 Task: Find and display the most recent commit that touched a specific line in a file.
Action: Mouse moved to (15, 446)
Screenshot: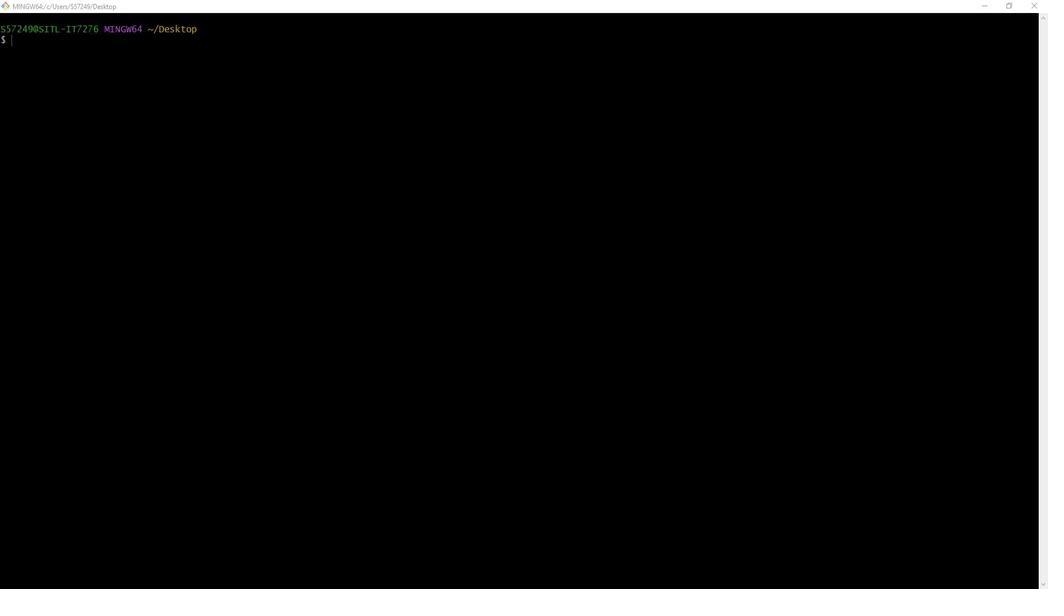 
Action: Mouse pressed left at (15, 446)
Screenshot: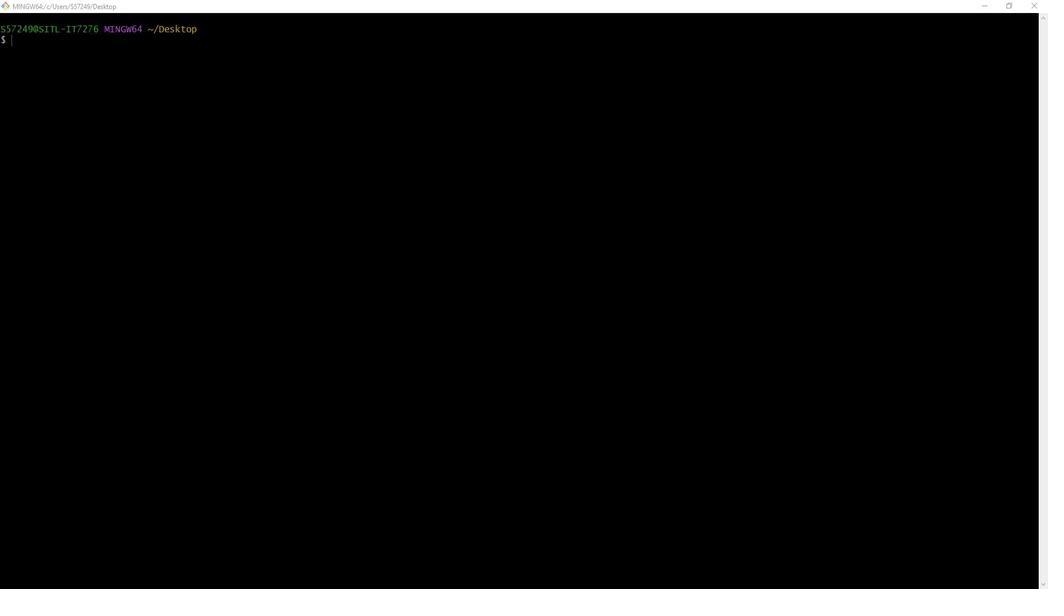 
Action: Mouse moved to (15, 446)
Screenshot: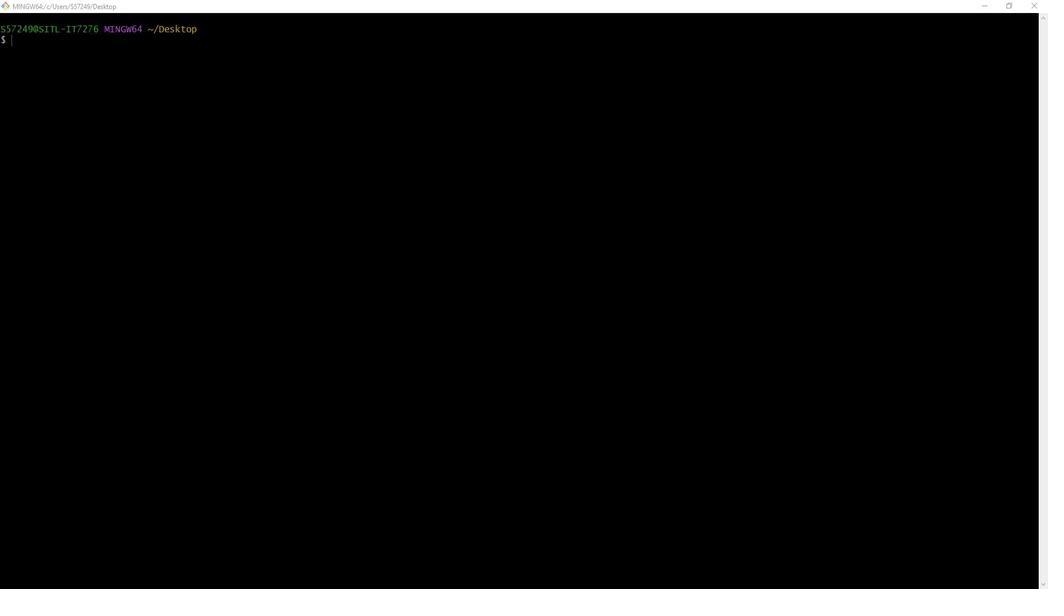 
Action: Mouse pressed left at (15, 446)
Screenshot: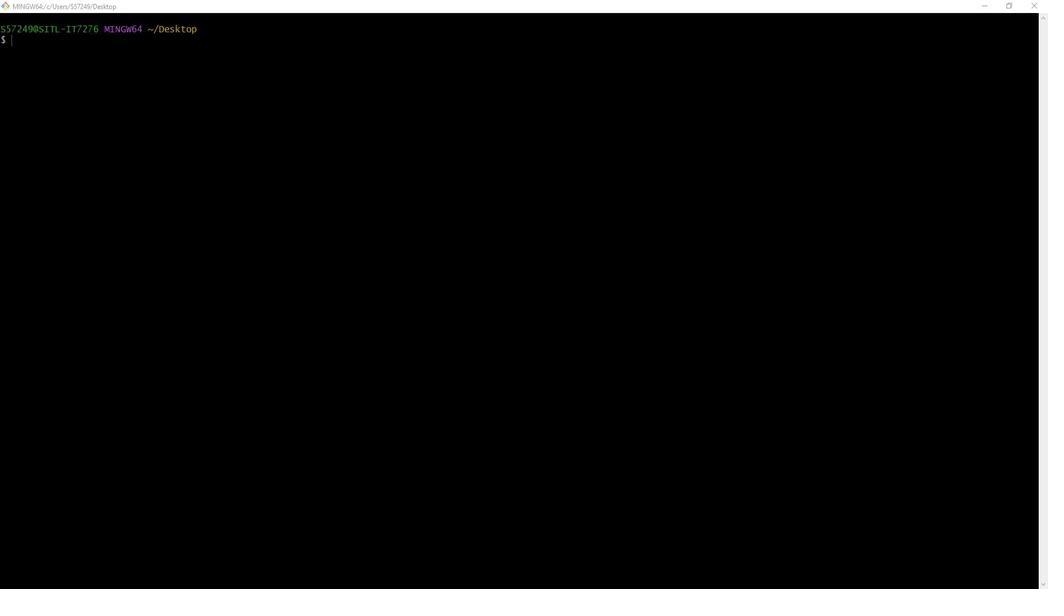 
Action: Mouse moved to (15, 446)
Screenshot: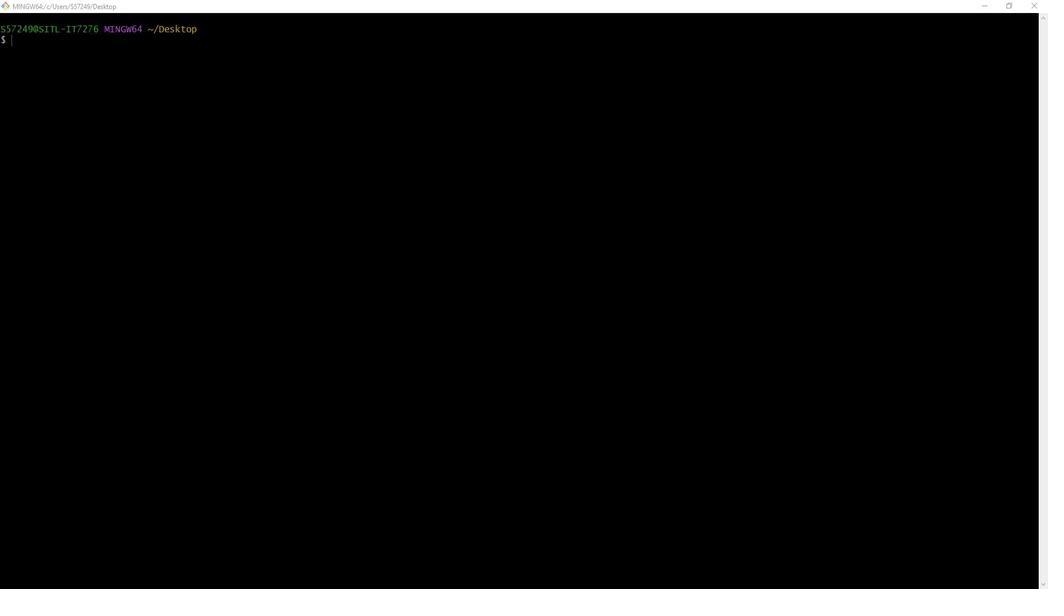 
Action: Mouse pressed left at (15, 446)
Screenshot: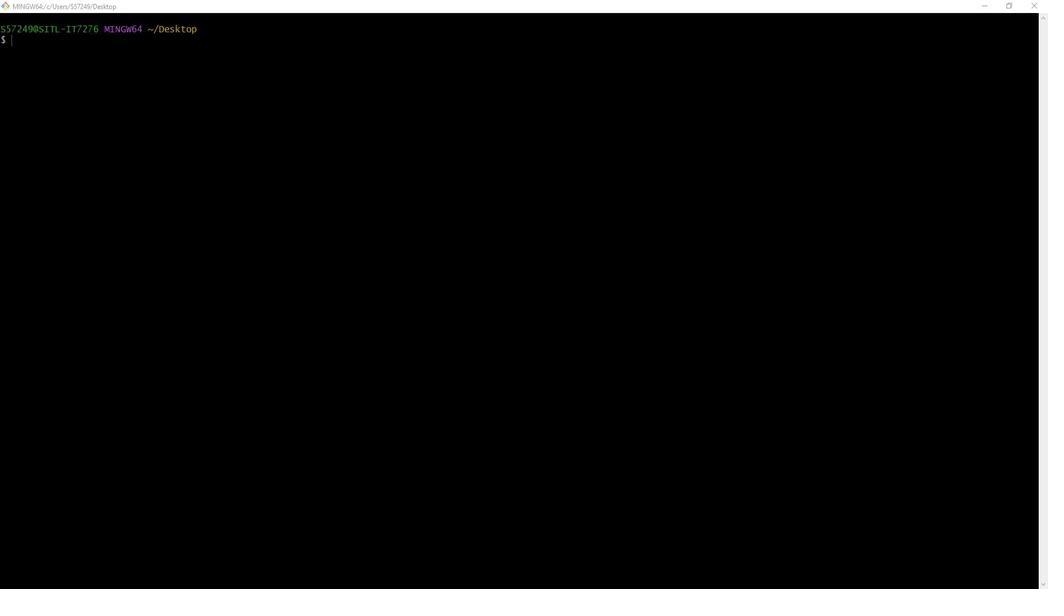 
Action: Mouse moved to (15, 446)
Screenshot: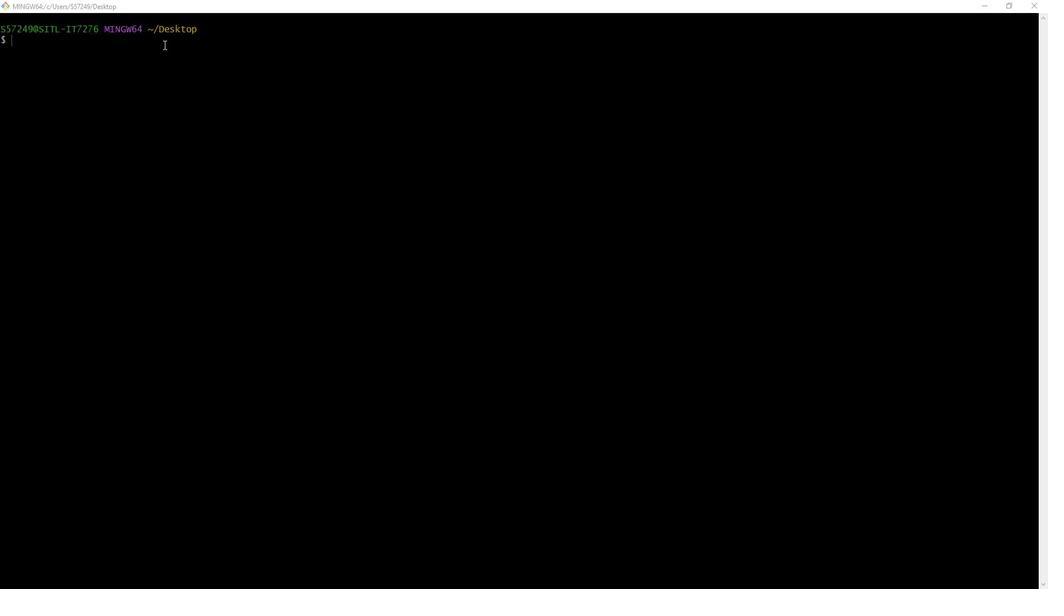 
Action: Mouse pressed left at (15, 446)
Screenshot: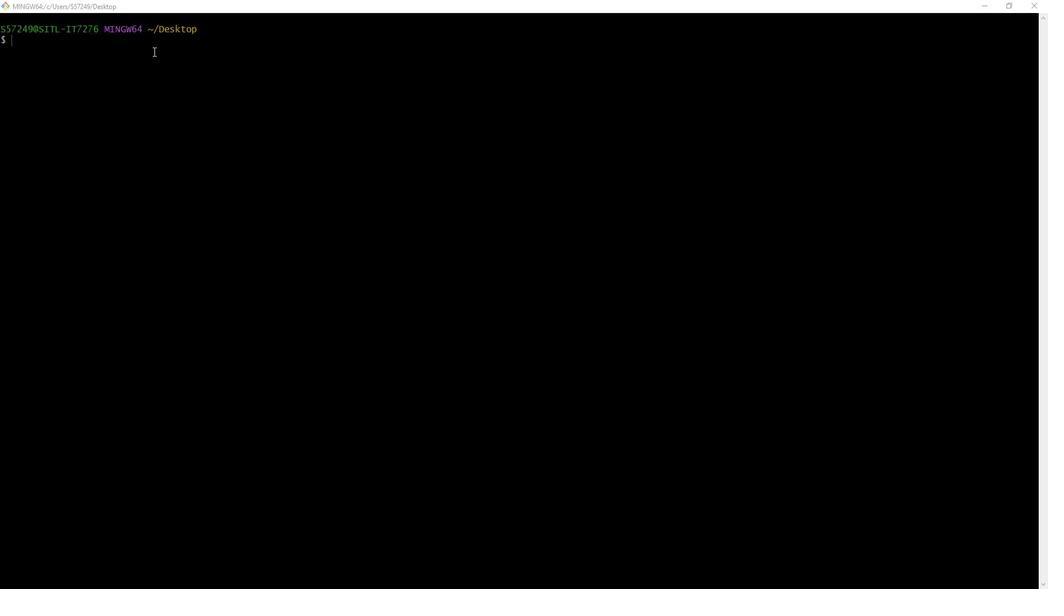 
Action: Key pressed ls<Key.enter>cd<Key.space><Key.shift><Key.shift><Key.shift><Key.shift>Git<Key.enter>ls<Key.enter>cd<Key.space><Key.shift>Amazoff<Key.enter>ls<Key.enter>cd<Key.space>src<Key.enter>ls<Key.enter>cd<Key.space>naib<Key.backspace><Key.backspace><Key.backspace><Key.backspace>main<Key.enter>ls<Key.enter>cd<Key.space>java<Key.enter>ls<Key.enter>cd<Key.space>com<Key.enter>ls<Key.enter>cd<Key.space><Key.shift>Amazoff<Key.enter>ls<Key.enter>cd<Key.space>amazoff<Key.enter>ls<Key.enter>cd<Key.space><Key.shift>Controller<Key.enter>ls<Key.enter>git<Key.space>blame<Key.space>-<Key.shift_r>L<Key.space><Key.shift>START,<Key.space><Key.shift><Key.backspace><Key.shift><Key.shift><Key.shift><Key.shift><Key.shift><Key.shift><Key.shift><Key.shift><Key.shift><Key.shift><Key.shift><Key.shift><Key.shift><Key.shift><Key.shift>END<Key.space>--<Key.space><Key.shift>Ca<Key.backspace>ustomer<Key.shift>Controller.java<Key.enter>git<Key.space>blame<Key.space>-<Key.shift>L<Key.space><Key.shift><Key.shift><Key.shift><Key.shift>START,<Key.shift><Key.shift><Key.shift><Key.shift><Key.shift><Key.shift>END<Key.space>--<Key.space><Key.shift>Card
Screenshot: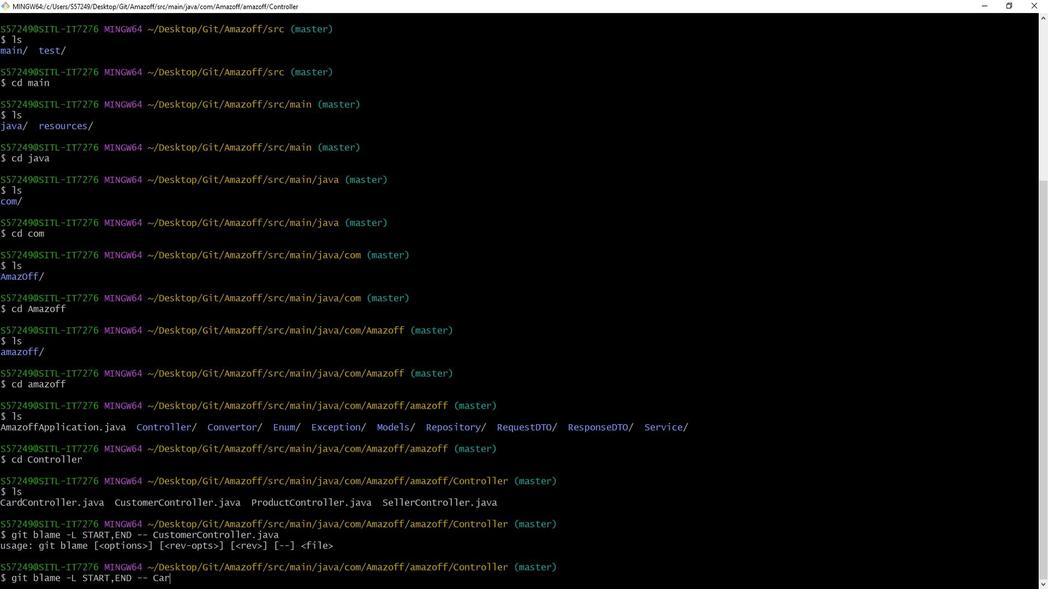 
Action: Mouse moved to (15, 446)
Screenshot: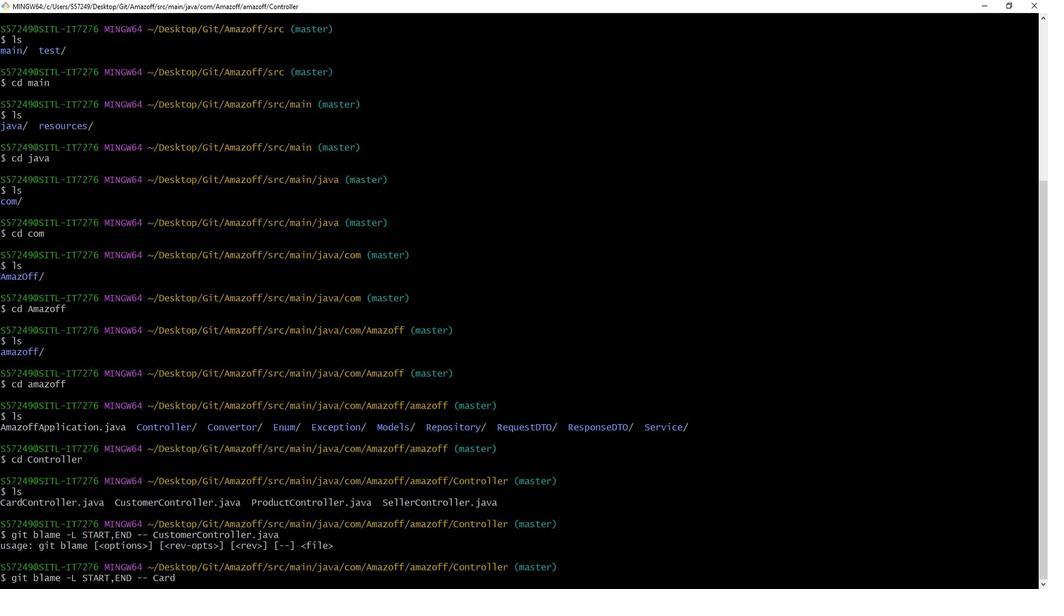 
Action: Mouse scrolled (15, 446) with delta (0, 0)
Screenshot: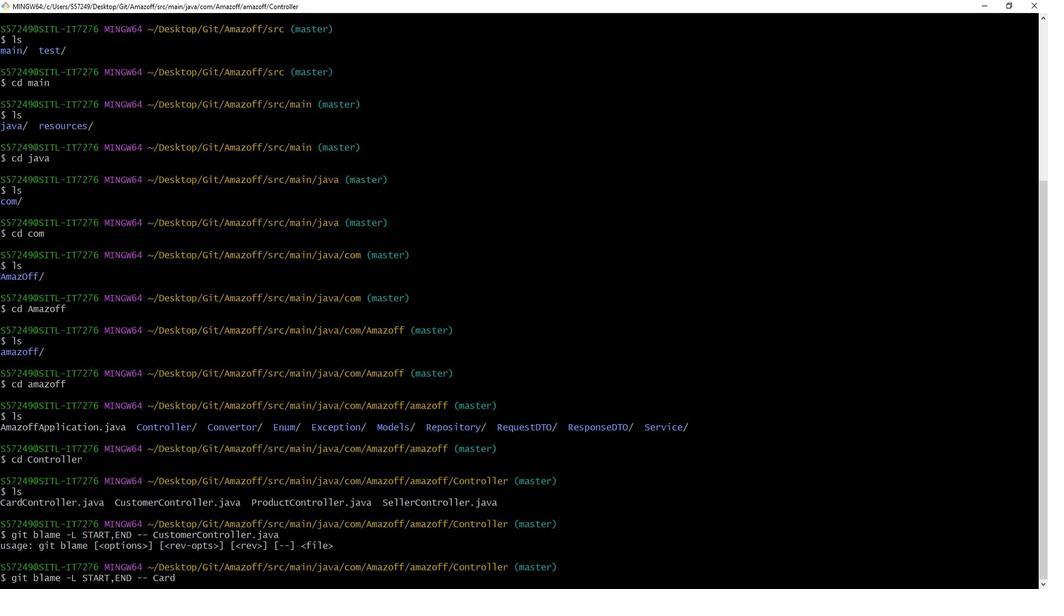 
Action: Mouse scrolled (15, 446) with delta (0, 0)
Screenshot: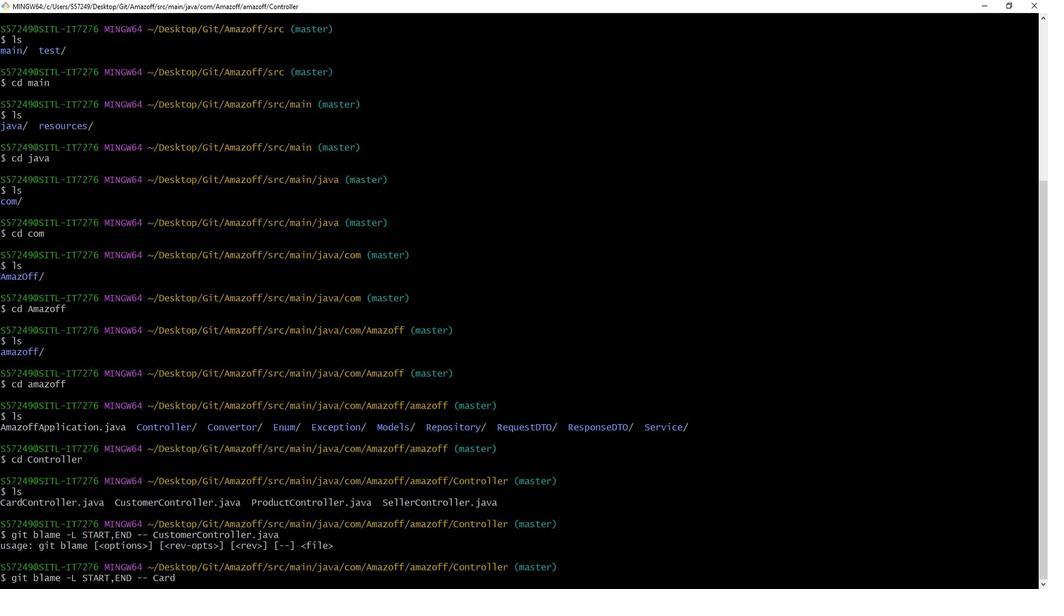 
Action: Mouse scrolled (15, 446) with delta (0, 0)
Screenshot: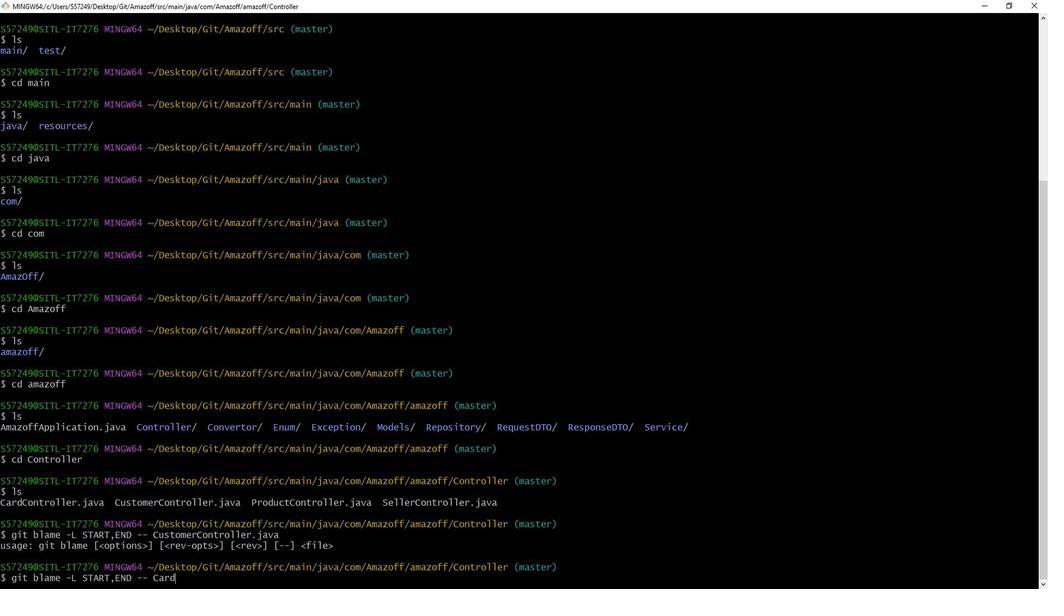 
Action: Mouse scrolled (15, 446) with delta (0, 0)
Screenshot: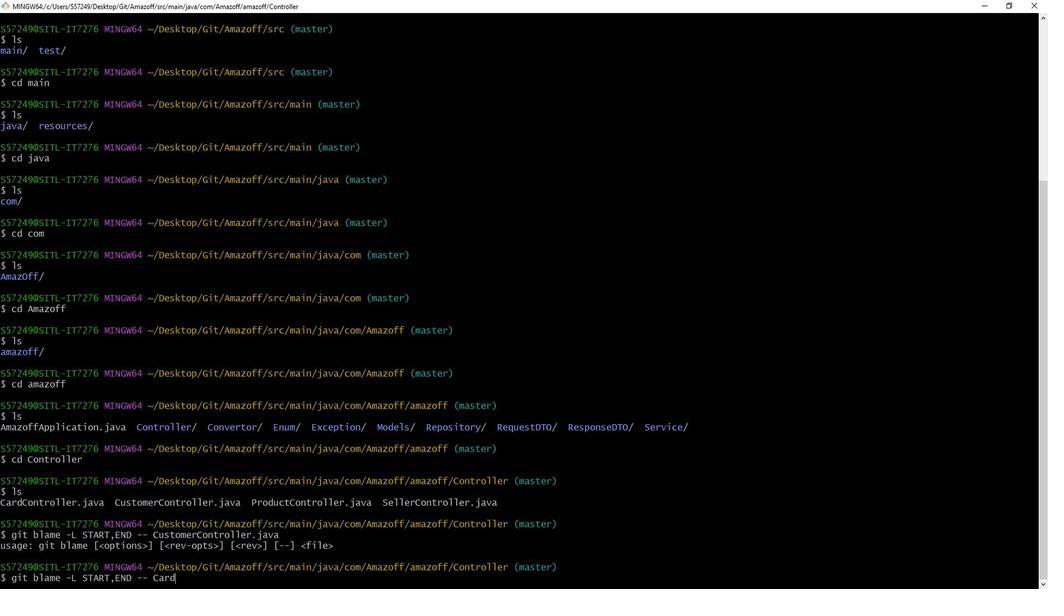 
Action: Mouse moved to (15, 446)
Screenshot: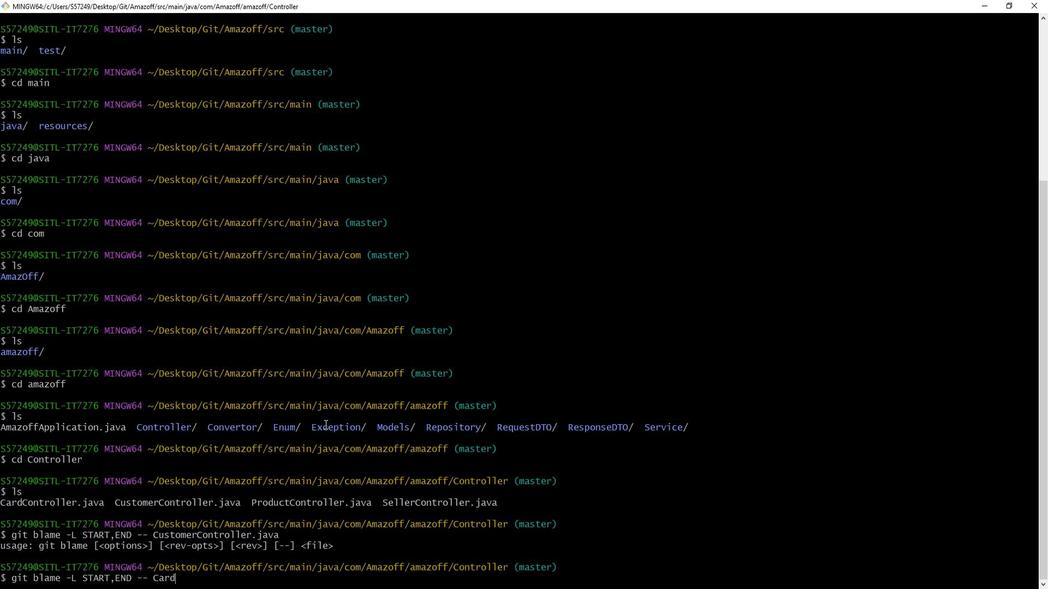 
Action: Key pressed <Key.backspace><Key.backspace><Key.backspace><Key.backspace><Key.backspace><Key.backspace><Key.backspace><Key.backspace><Key.backspace><Key.backspace><Key.backspace><Key.backspace><Key.backspace><Key.backspace><Key.backspace><Key.backspace><Key.backspace>4,4<Key.space>--<Key.space><Key.shift>Customer<Key.shift>Controller.js
Screenshot: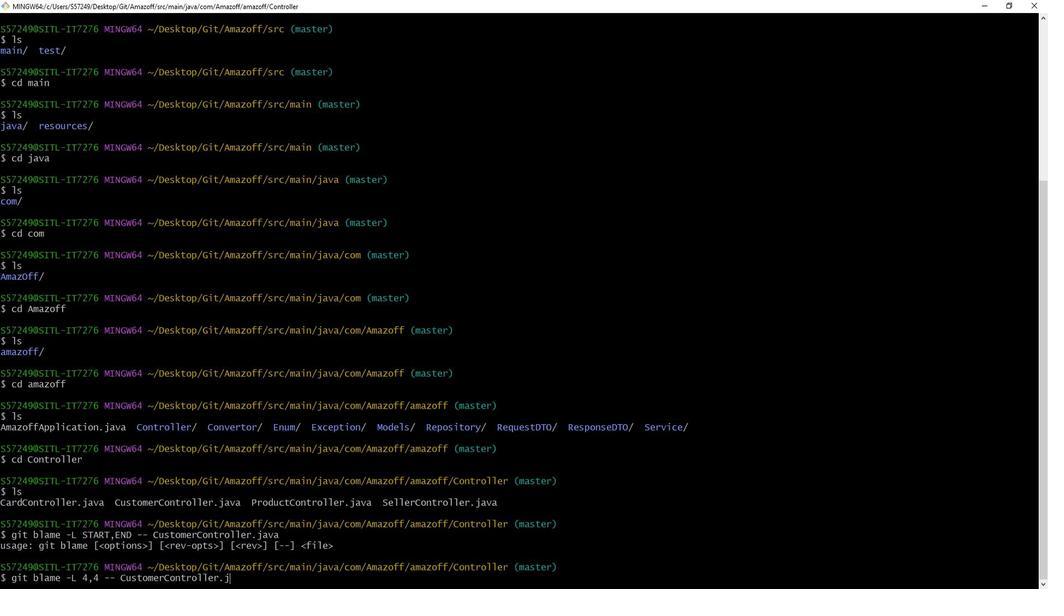 
Action: Mouse moved to (15, 446)
Screenshot: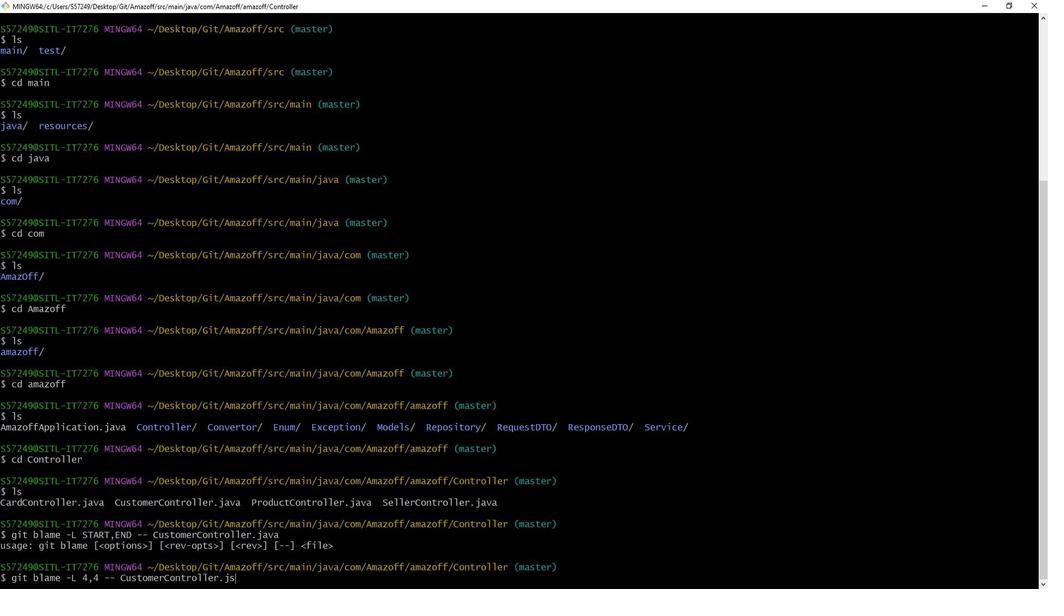 
Action: Key pressed <Key.backspace>ava<Key.enter>
Screenshot: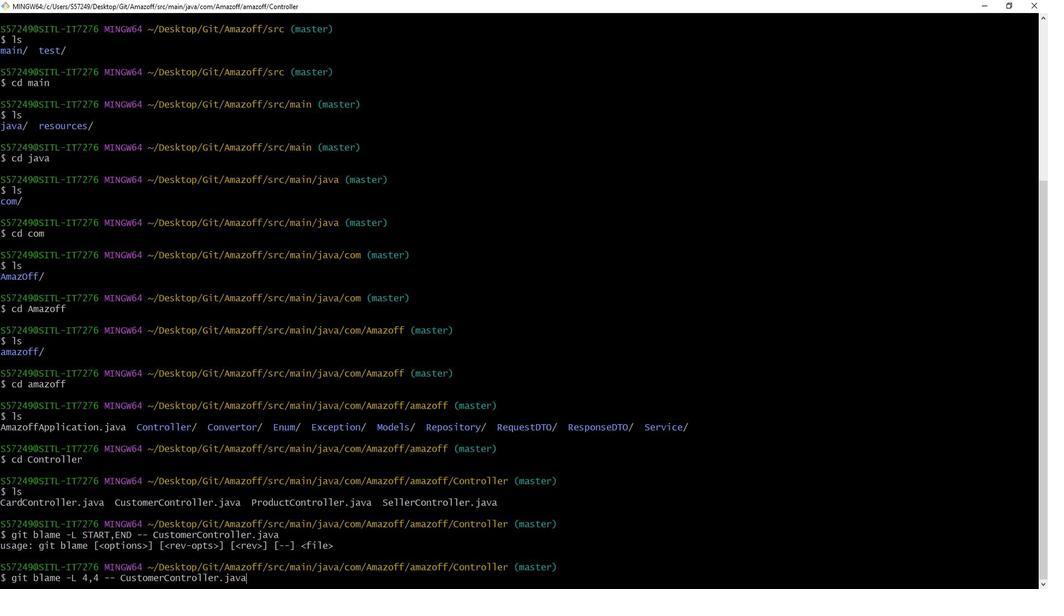 
Action: Mouse moved to (15, 446)
Screenshot: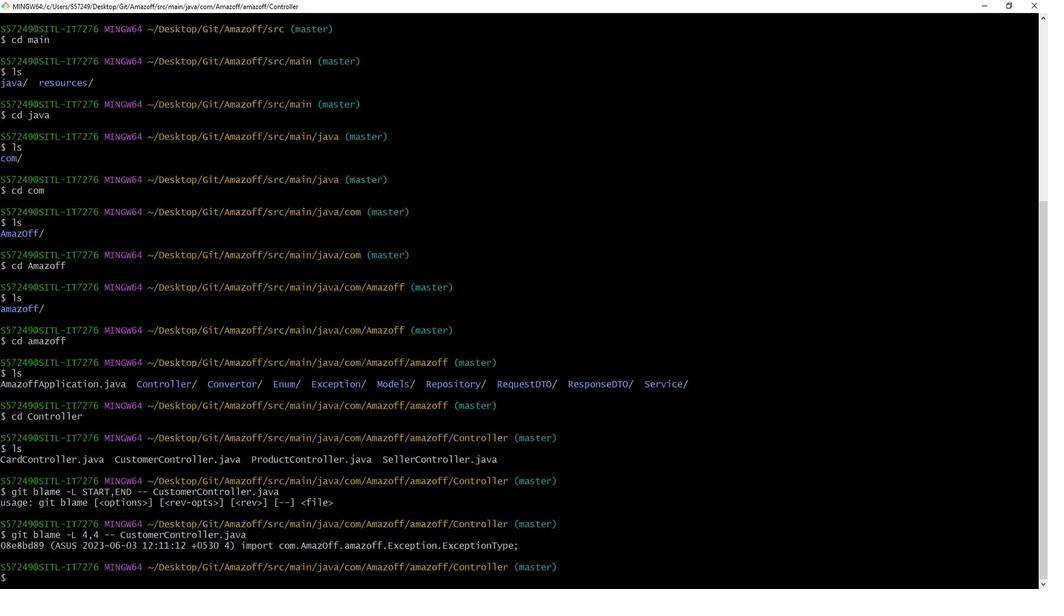 
Action: Mouse pressed left at (15, 446)
Screenshot: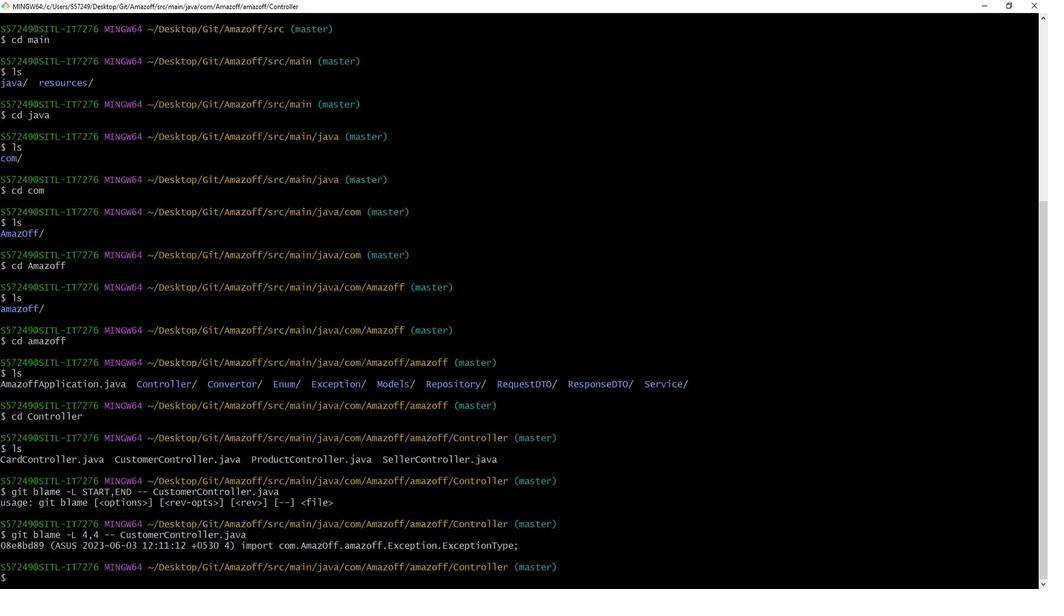 
Action: Mouse moved to (15, 446)
Screenshot: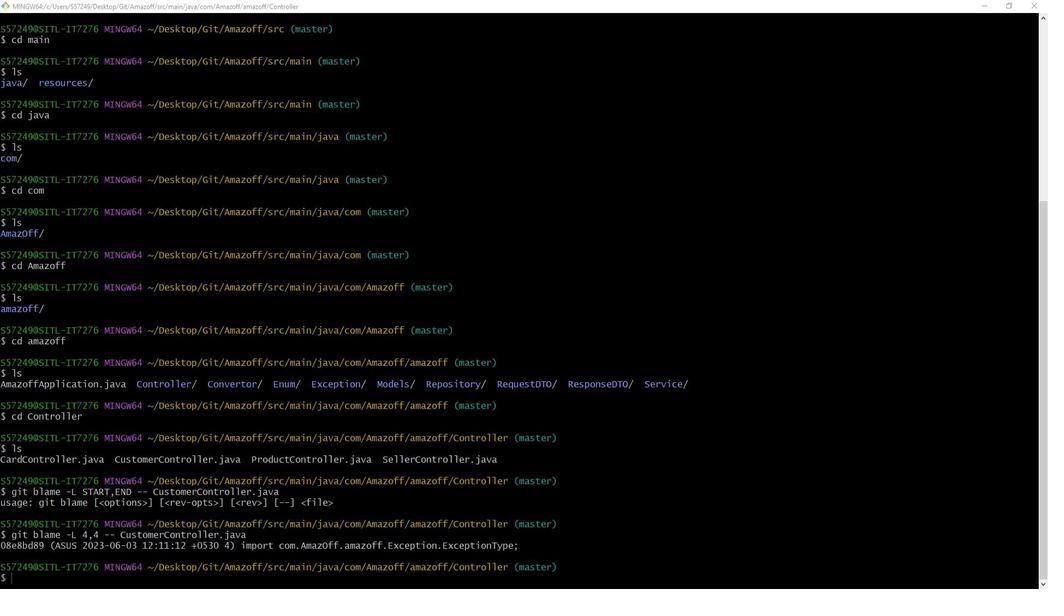 
Action: Mouse pressed left at (15, 446)
Screenshot: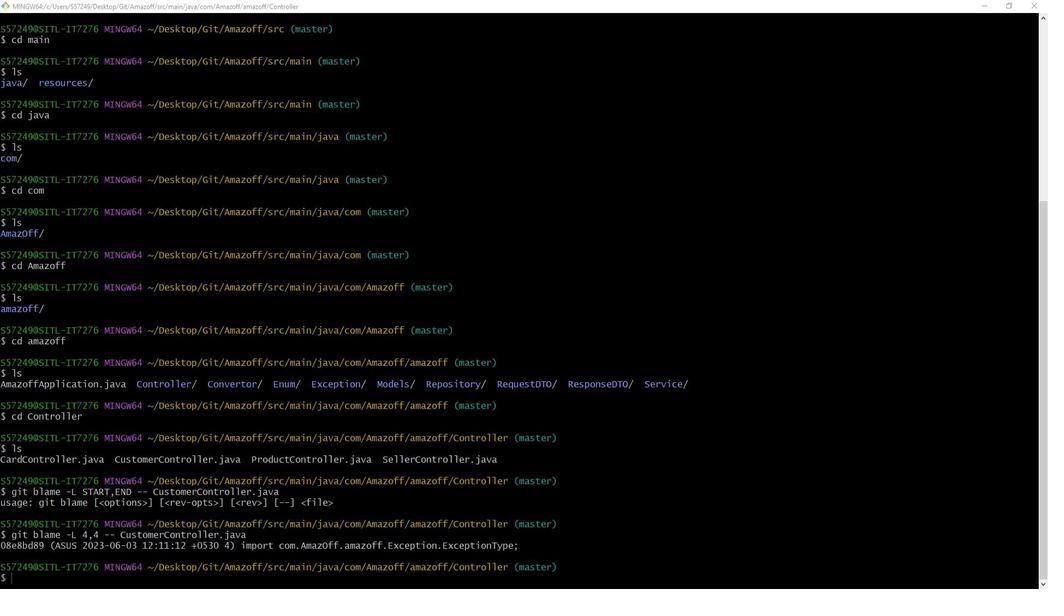 
Action: Mouse moved to (15, 446)
Screenshot: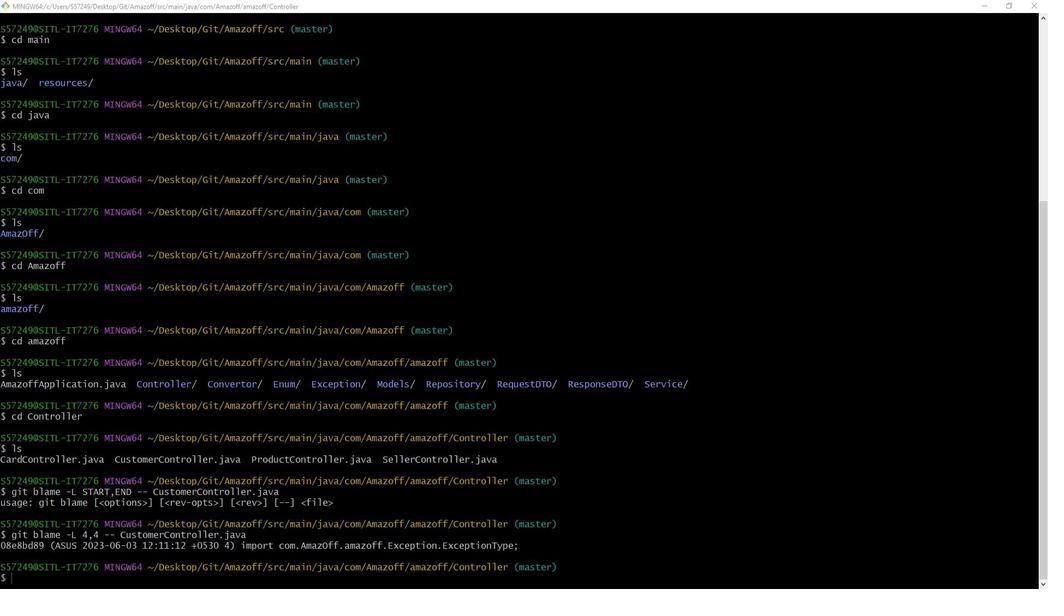 
Action: Mouse pressed left at (15, 446)
Screenshot: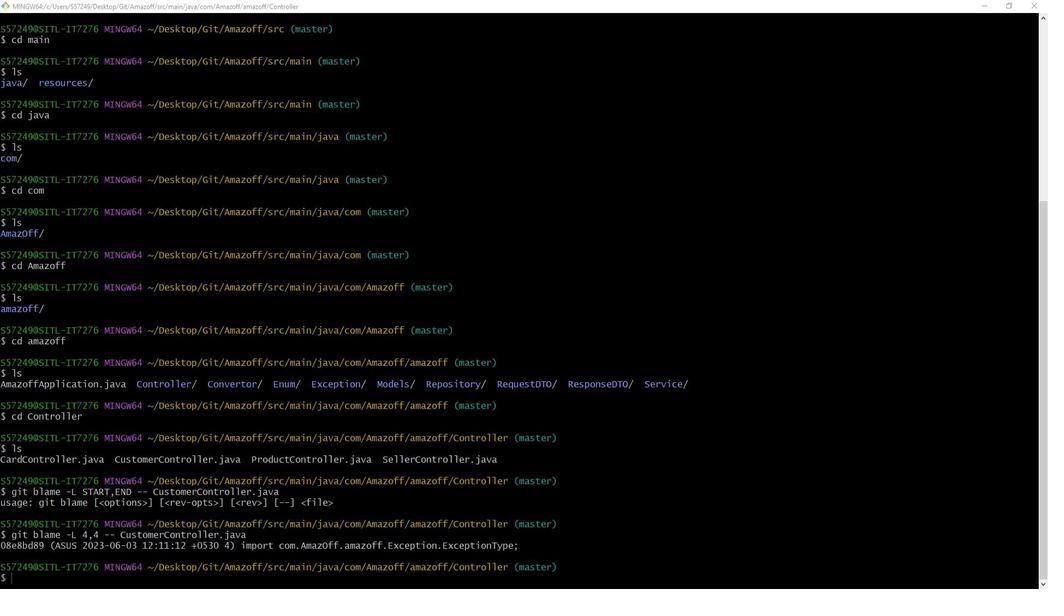 
